 Task: Create in the project ChaseTech in Backlog an issue 'Upgrade the website navigation and menu design of a web application to improve user experience and website organization', assign it to team member softage.4@softage.net and change the status to IN PROGRESS. Create in the project ChaseTech in Backlog an issue 'Create a new online platform for online fashion design courses with advanced fashion tools and community features.', assign it to team member softage.1@softage.net and change the status to IN PROGRESS
Action: Mouse moved to (102, 175)
Screenshot: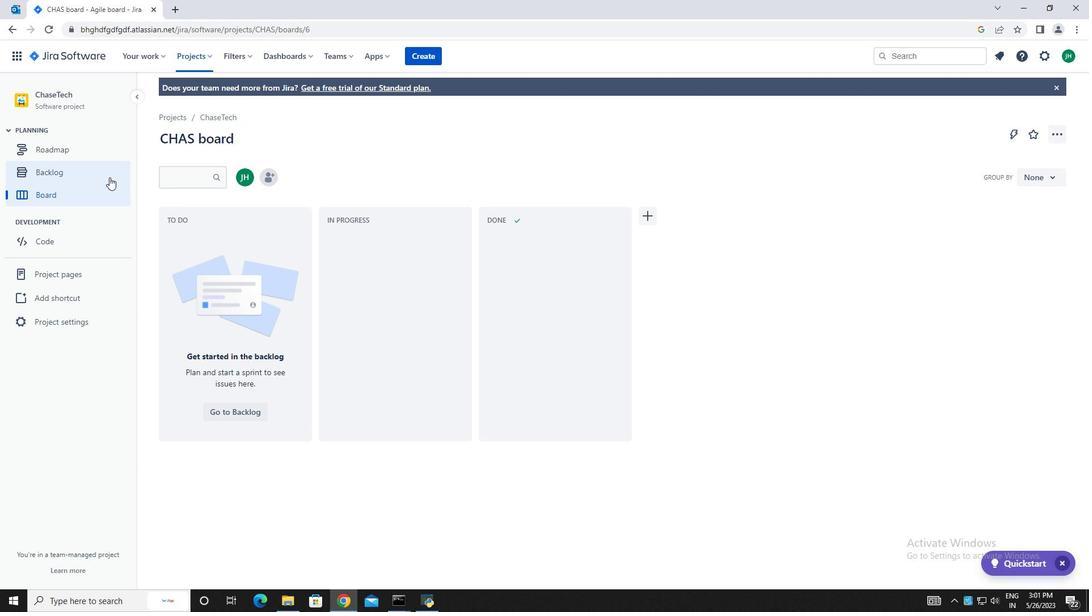 
Action: Mouse pressed left at (102, 175)
Screenshot: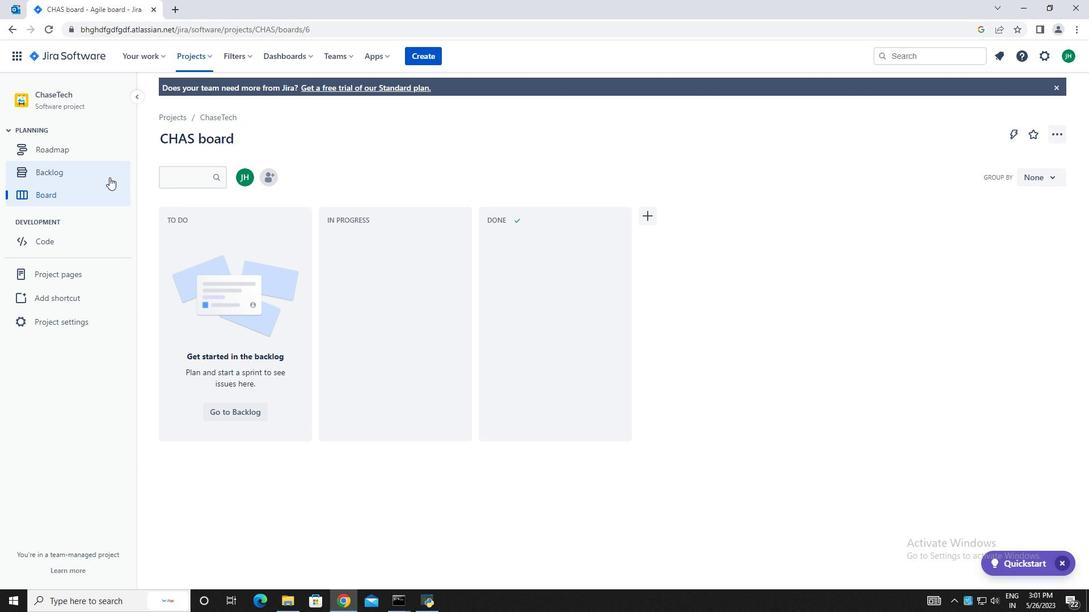 
Action: Mouse moved to (207, 447)
Screenshot: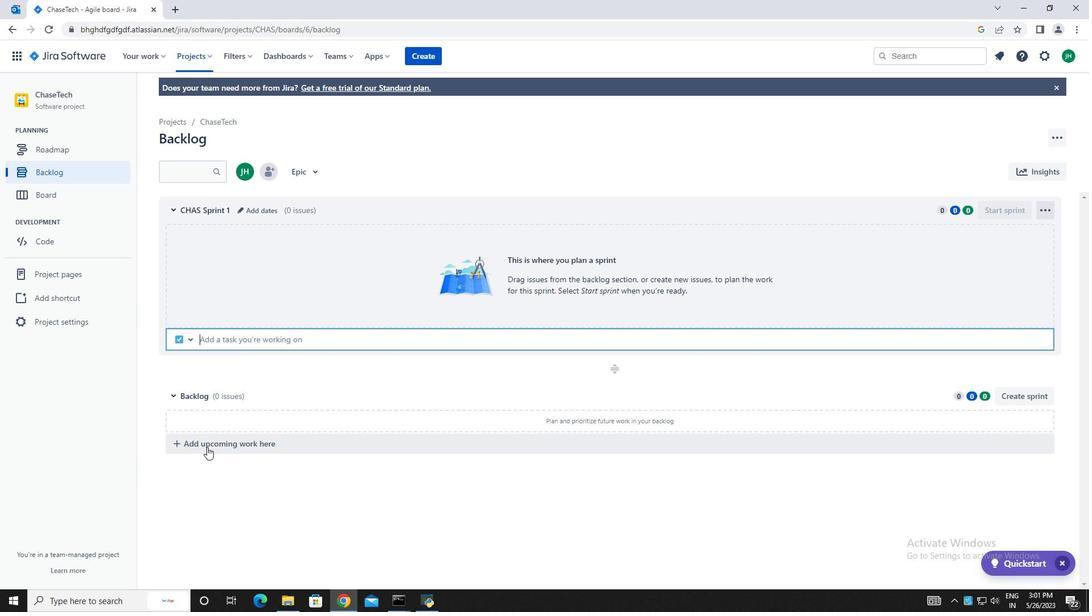 
Action: Mouse pressed left at (207, 447)
Screenshot: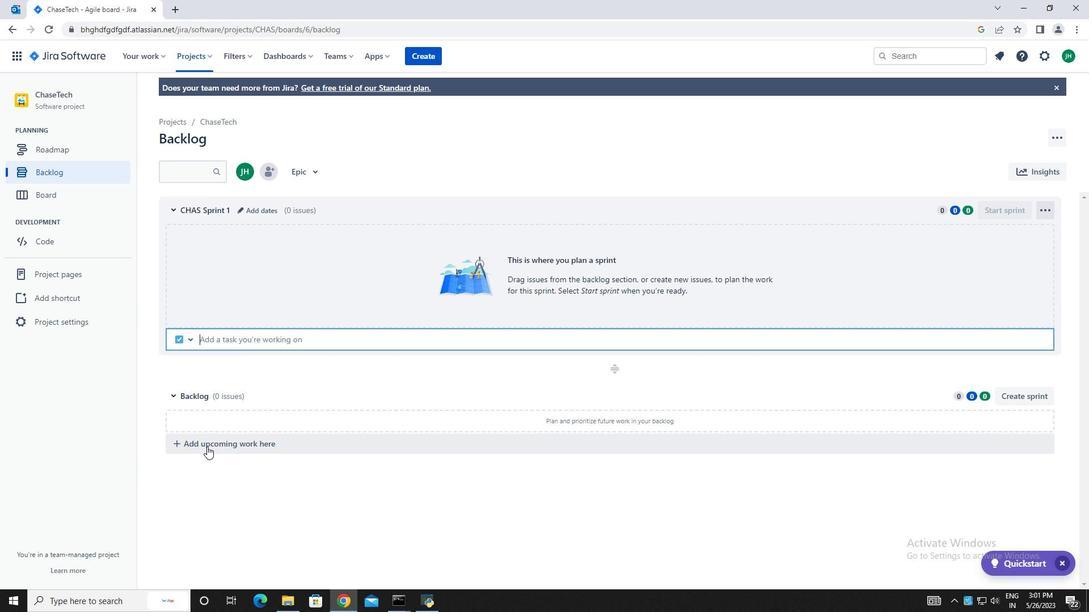 
Action: Mouse moved to (229, 445)
Screenshot: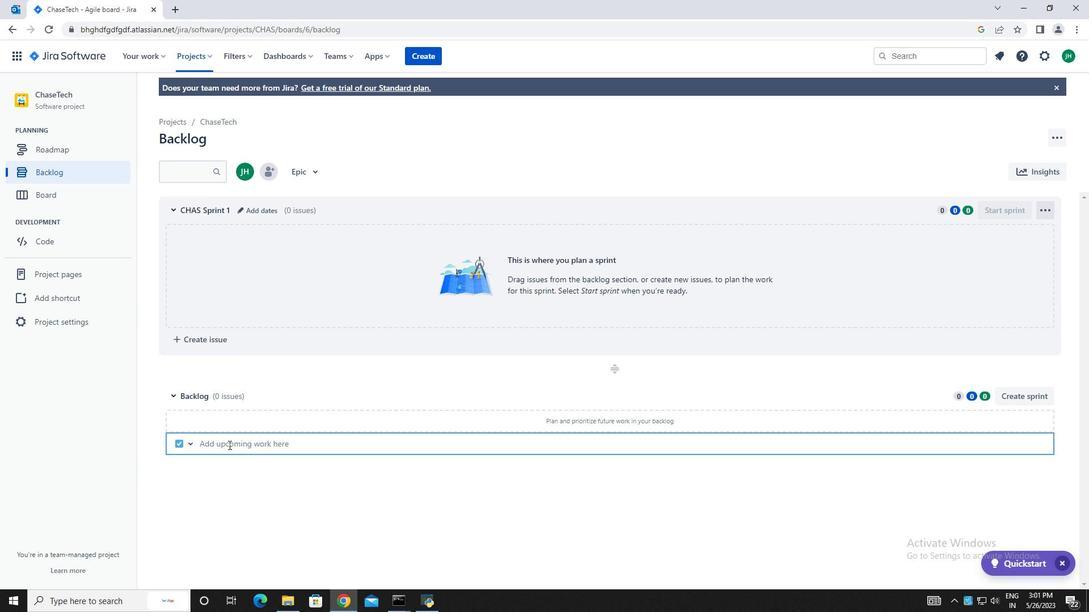 
Action: Mouse pressed left at (229, 445)
Screenshot: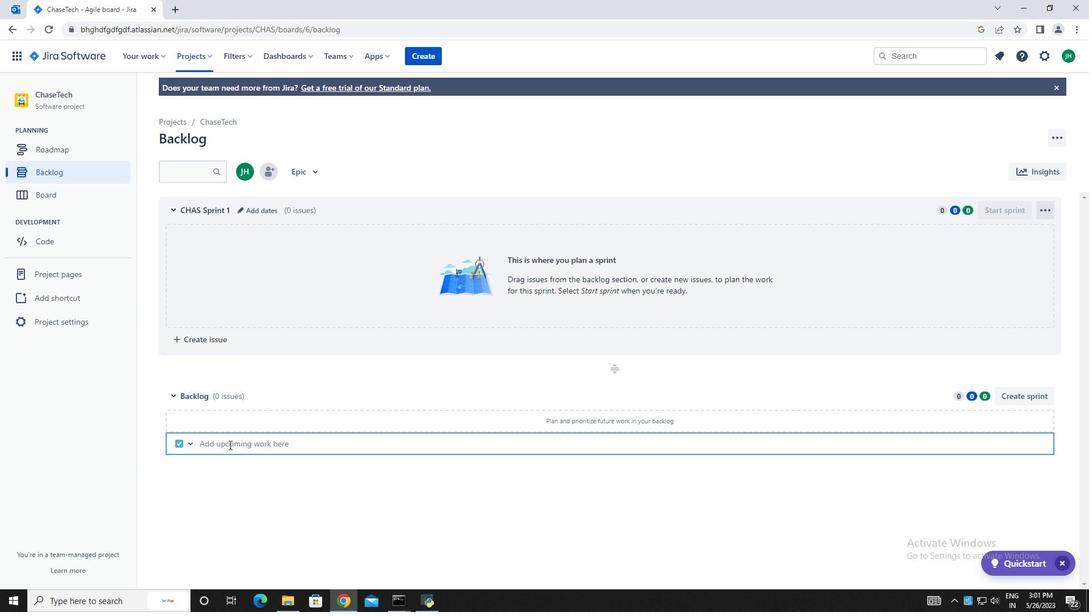 
Action: Key pressed <Key.caps_lock>U<Key.caps_lock>pgrade<Key.space>the<Key.space>website<Key.space>navigation<Key.space>and<Key.space>menu<Key.space>experience<Key.space>and<Key.space>website<Key.space><Key.backspace><Key.backspace><Key.backspace><Key.backspace><Key.backspace><Key.backspace><Key.backspace><Key.backspace><Key.backspace><Key.backspace><Key.backspace><Key.backspace><Key.backspace><Key.backspace><Key.backspace><Key.backspace><Key.backspace><Key.backspace><Key.backspace><Key.backspace><Key.backspace><Key.backspace><Key.backspace>design<Key.space>of<Key.space>web<Key.space>application<Key.space>to<Key.space>improve<Key.space>user<Key.space>experience<Key.space>and<Key.space>web<Key.space><Key.backspace>site<Key.space>orgat<Key.backspace>nisation<Key.space><Key.backspace><Key.backspace><Key.backspace><Key.backspace><Key.backspace><Key.backspace><Key.backspace>zation<Key.space><Key.backspace>.<Key.enter>
Screenshot: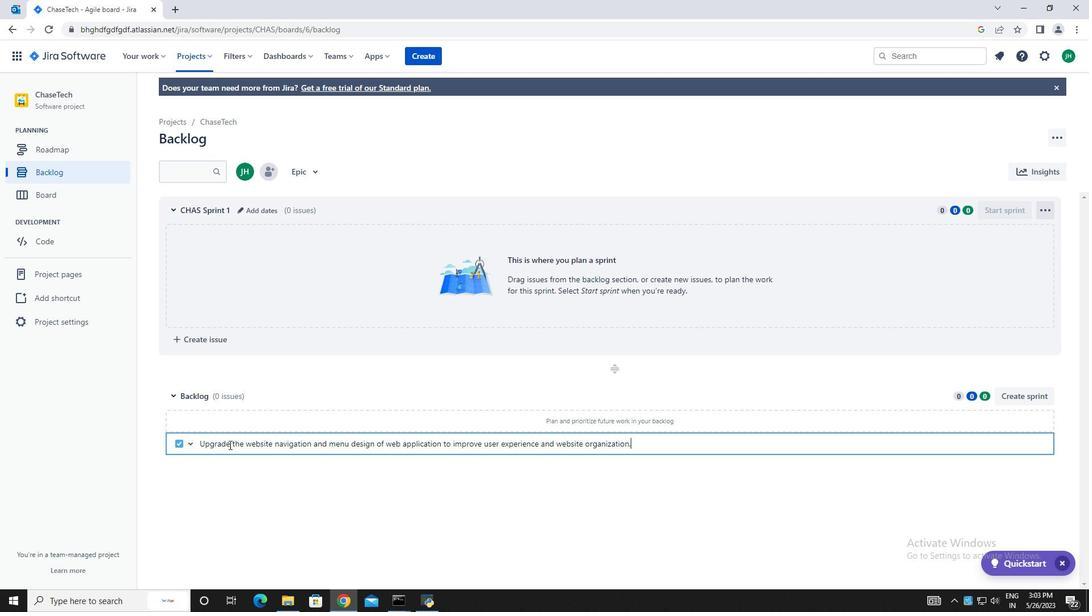 
Action: Mouse moved to (1019, 422)
Screenshot: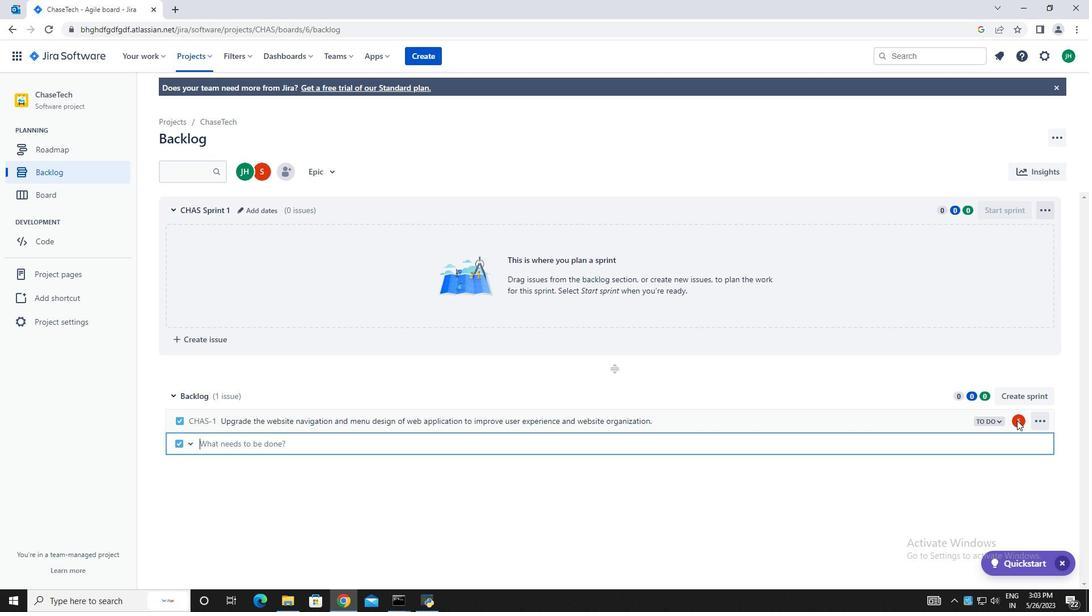 
Action: Mouse pressed left at (1019, 422)
Screenshot: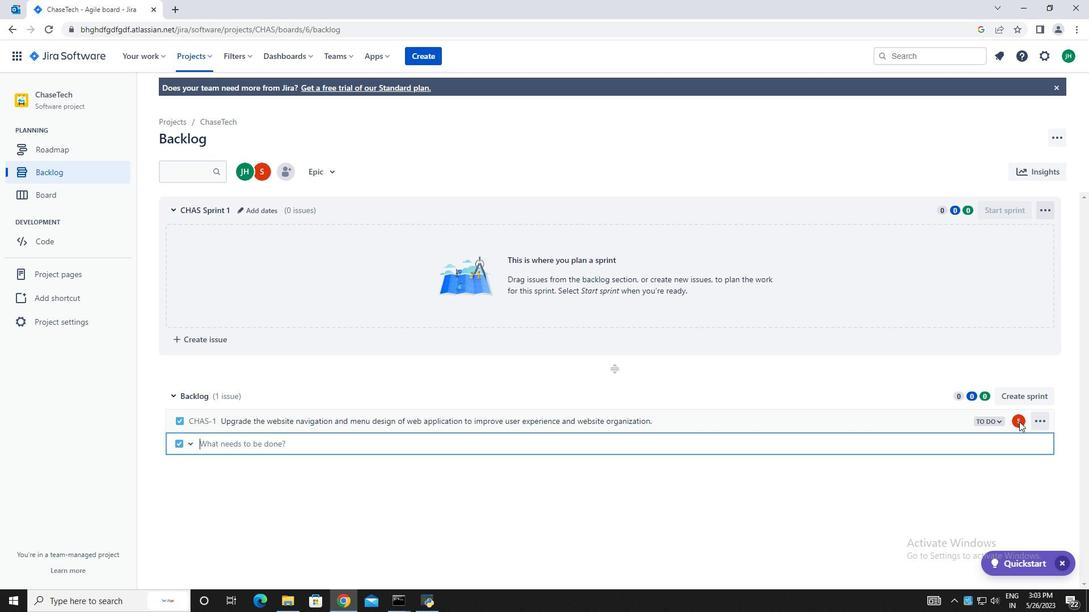 
Action: Mouse moved to (944, 444)
Screenshot: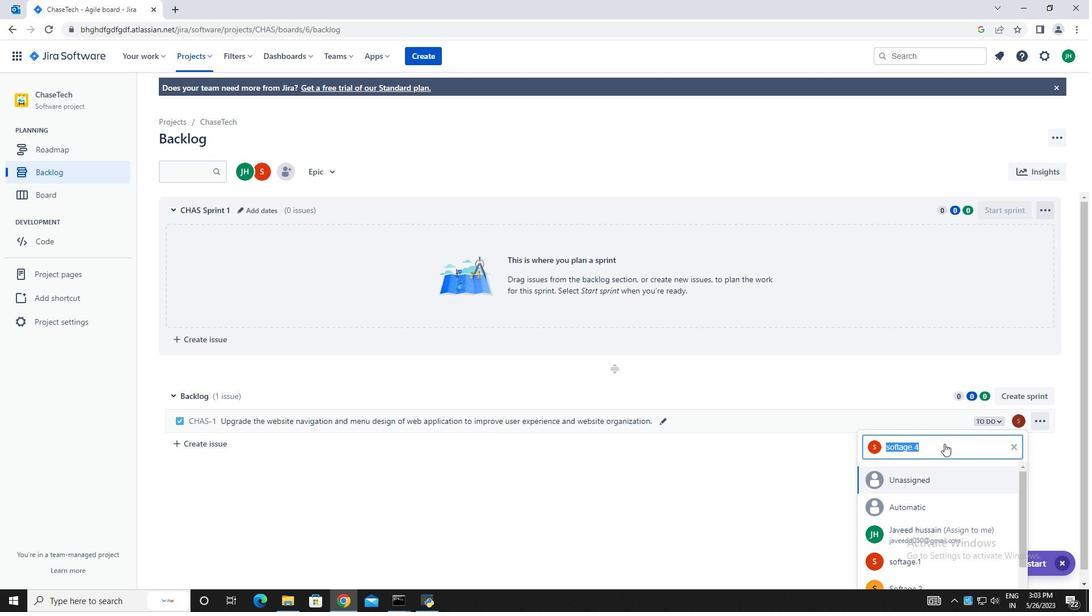 
Action: Key pressed softage.4
Screenshot: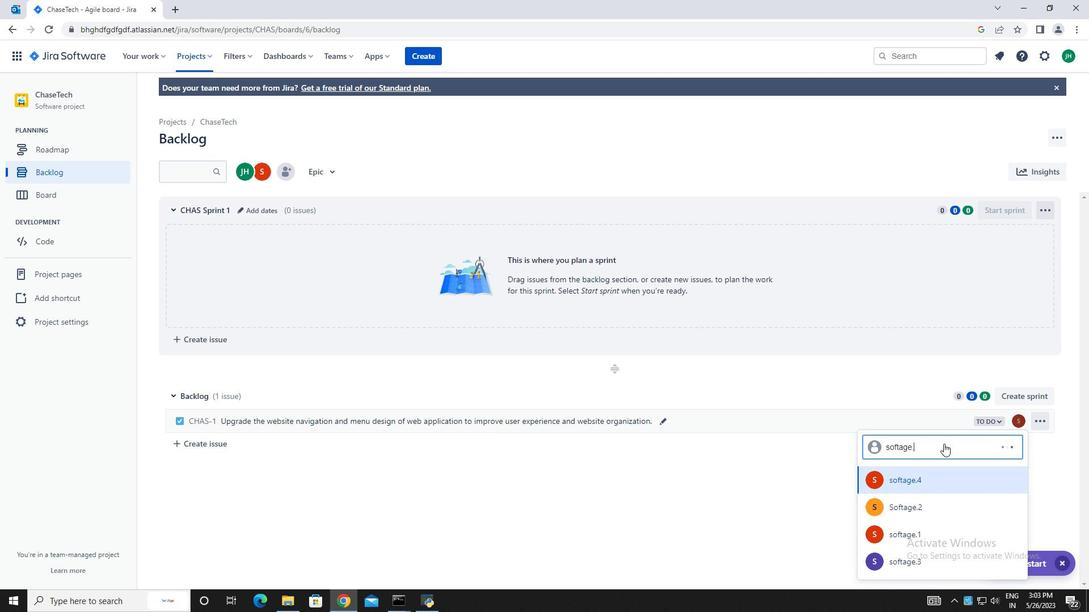 
Action: Mouse moved to (962, 484)
Screenshot: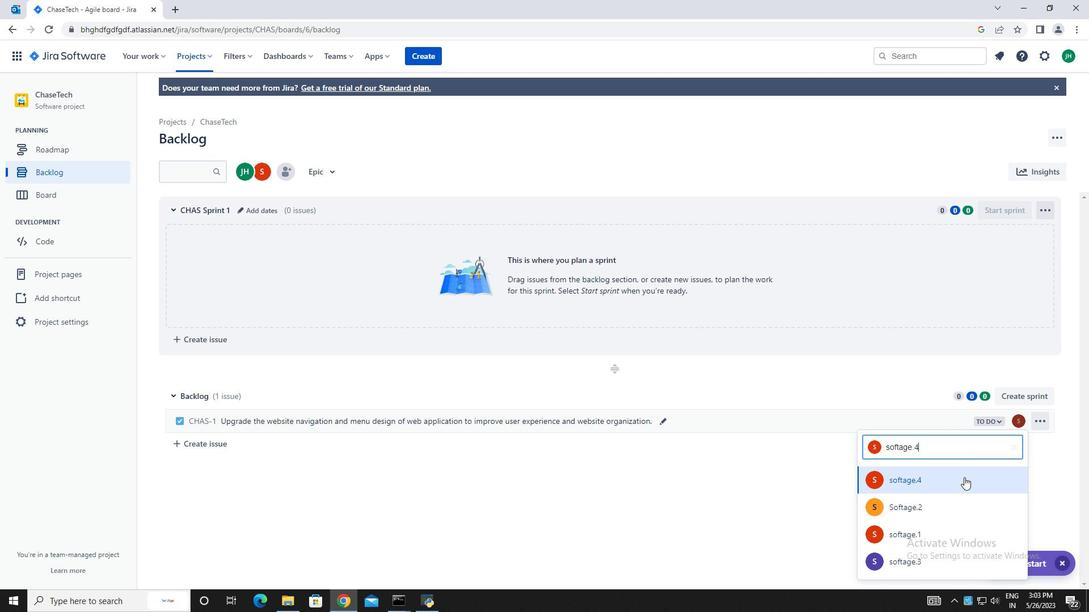 
Action: Mouse pressed left at (962, 484)
Screenshot: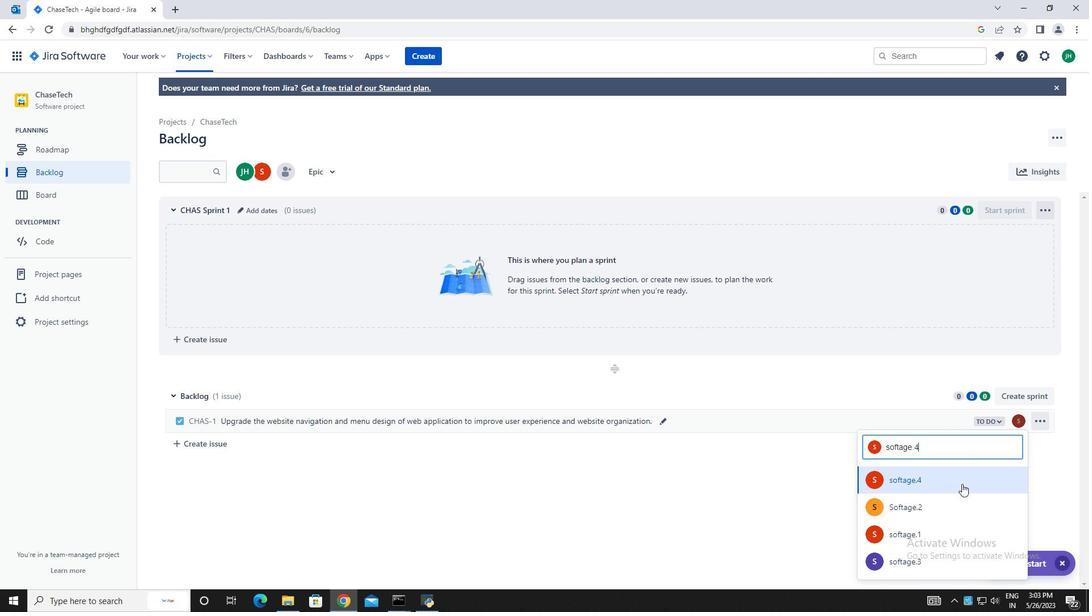 
Action: Mouse moved to (1002, 421)
Screenshot: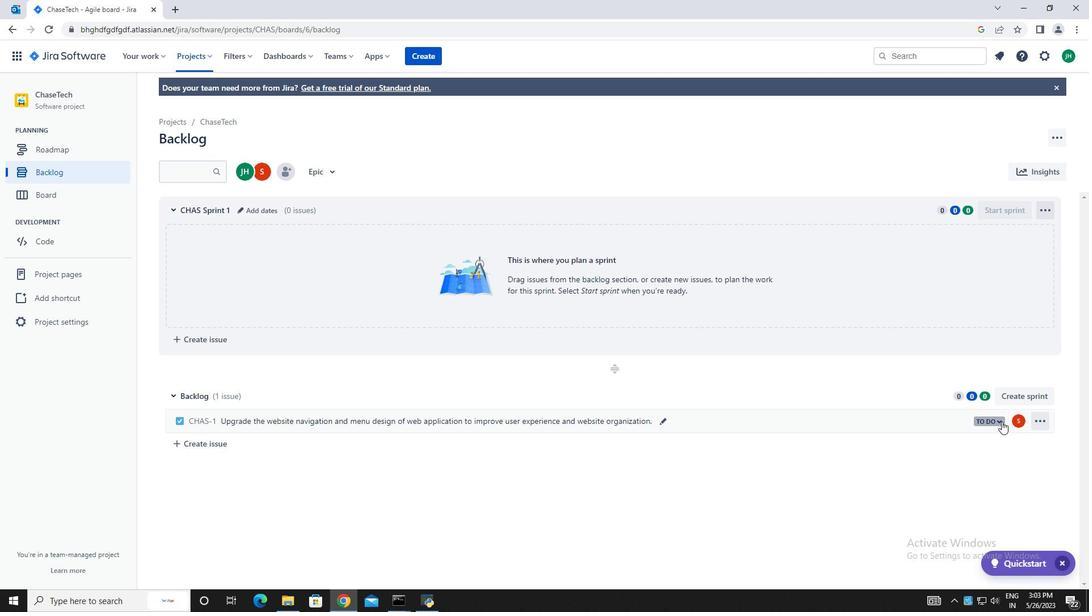 
Action: Mouse pressed left at (1002, 421)
Screenshot: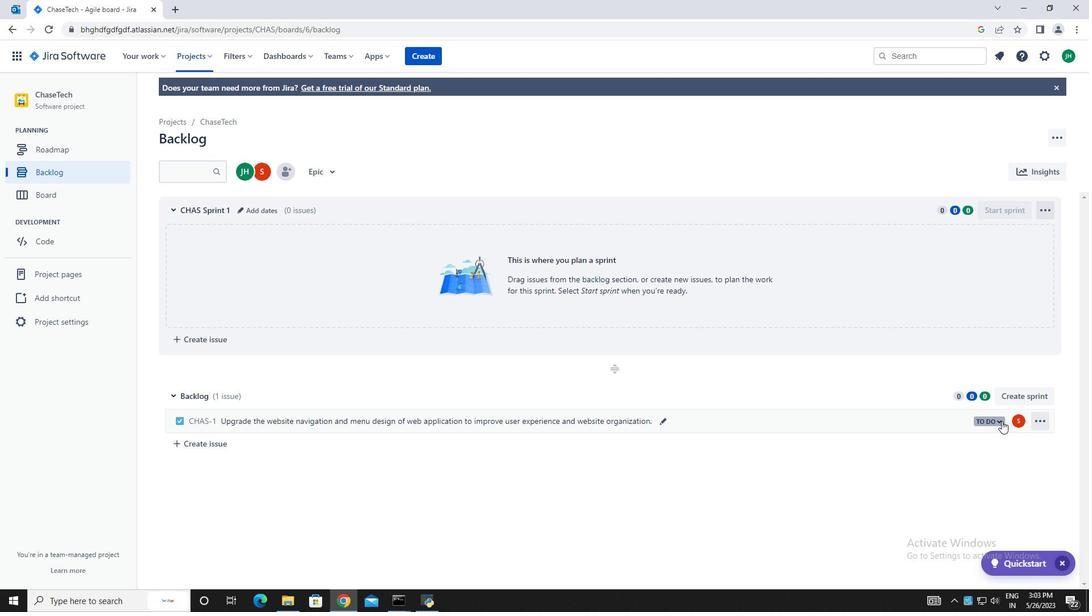 
Action: Mouse moved to (906, 442)
Screenshot: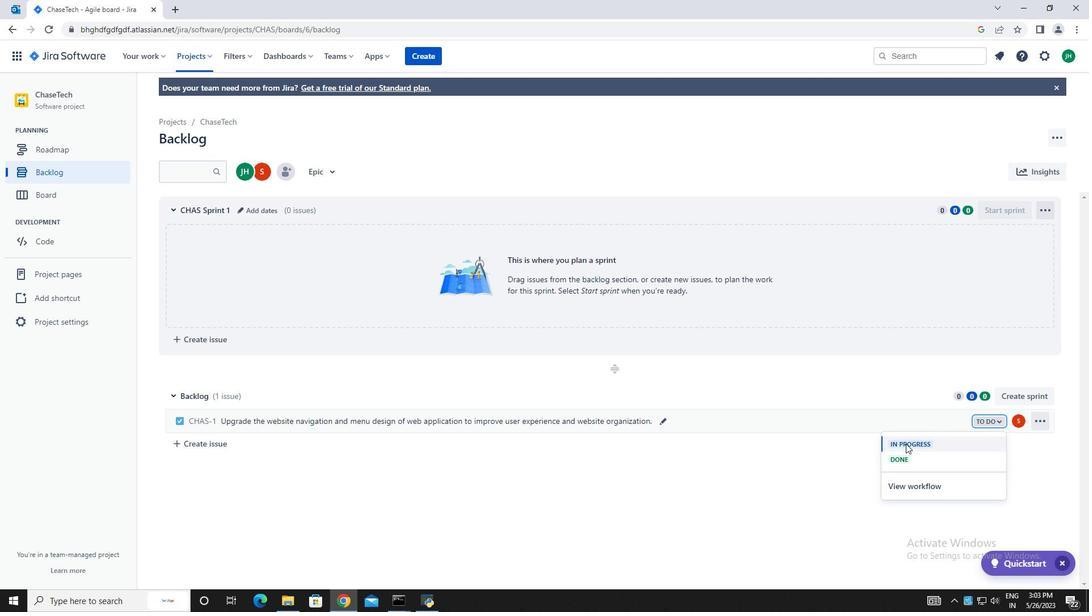 
Action: Mouse pressed left at (906, 442)
Screenshot: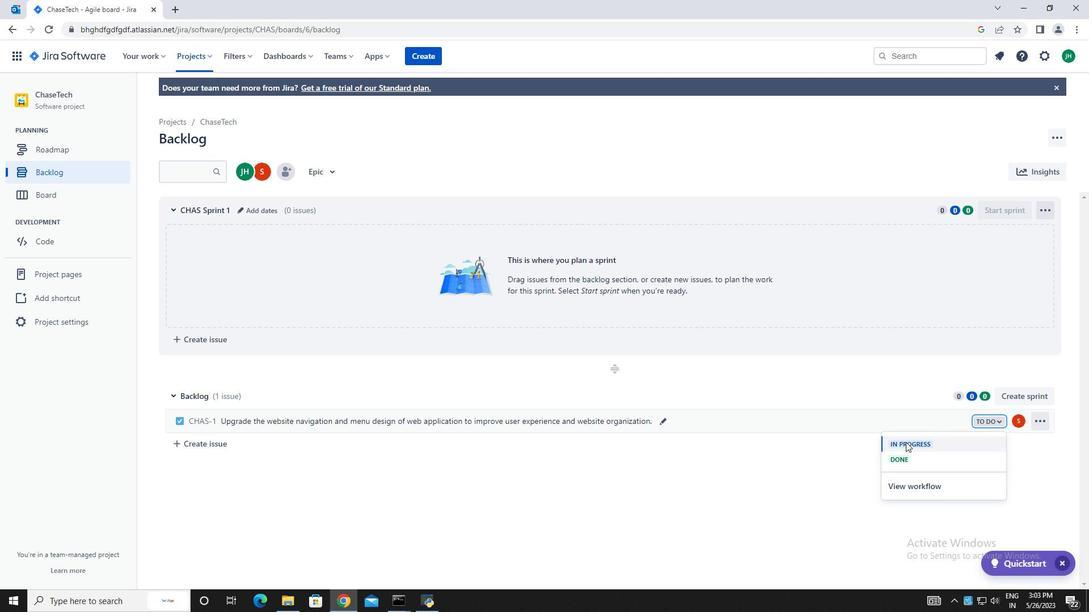 
Action: Mouse moved to (203, 444)
Screenshot: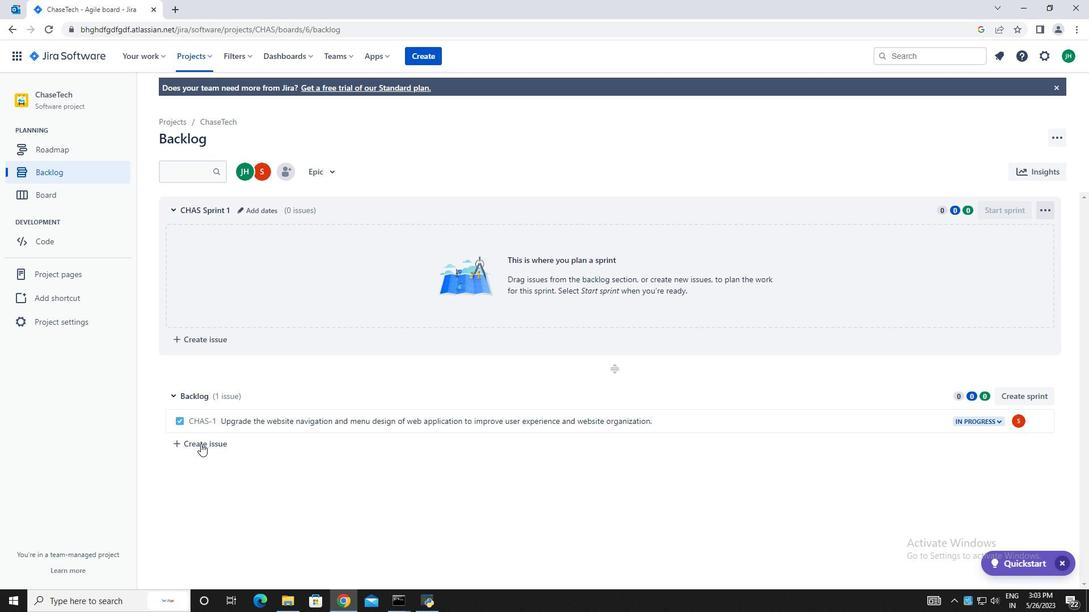 
Action: Mouse pressed left at (203, 444)
Screenshot: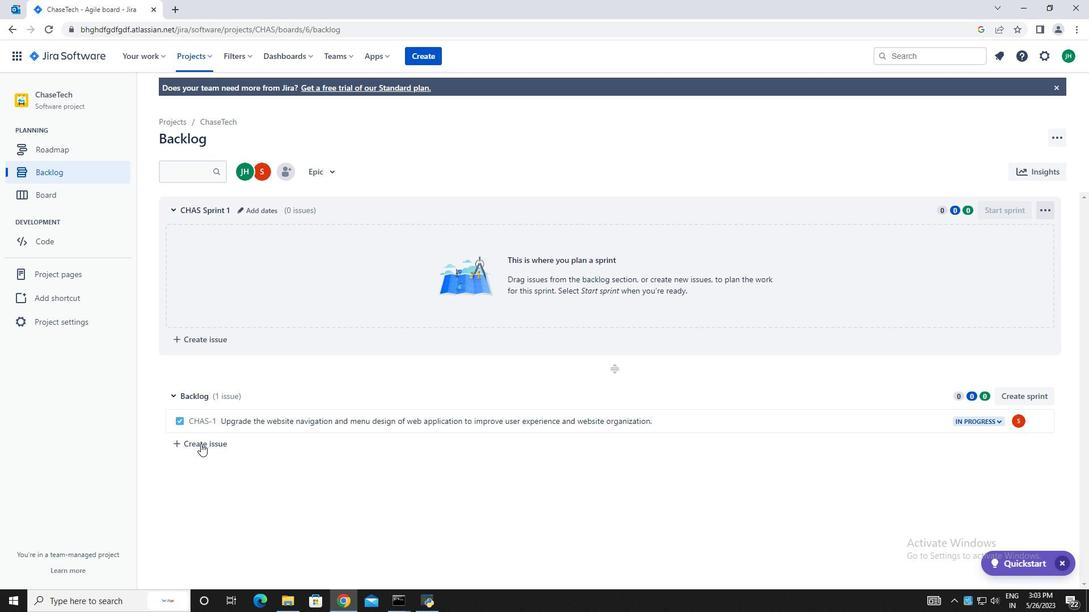 
Action: Mouse moved to (217, 446)
Screenshot: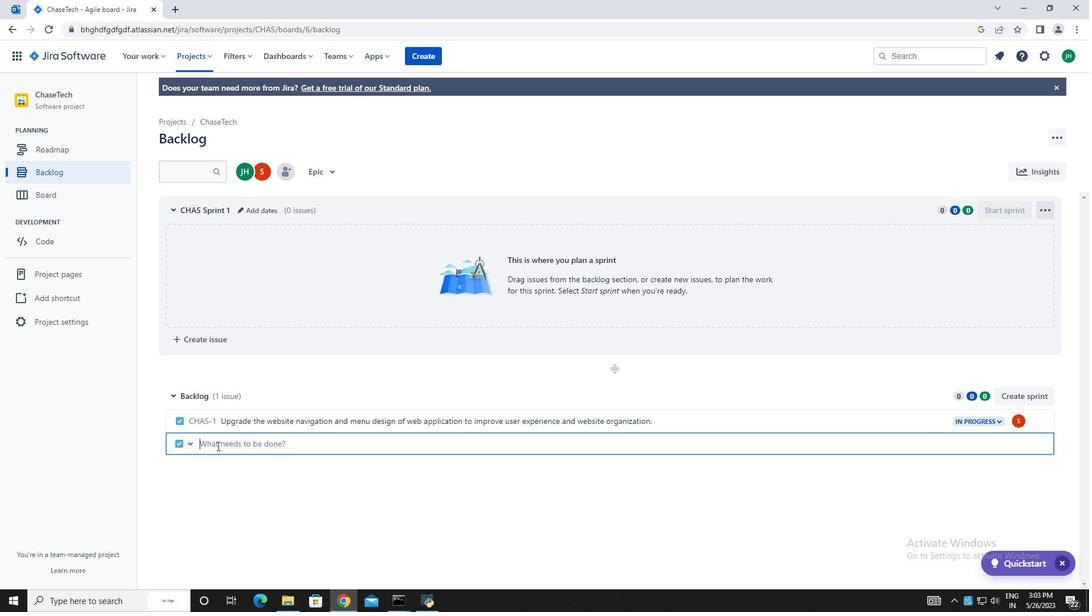 
Action: Key pressed <Key.caps_lock>C<Key.caps_lock>reate<Key.space>a<Key.space>new<Key.space>online<Key.space>platform<Key.space>for<Key.space>online<Key.space>fashion<Key.space>design<Key.space>courses<Key.space>with<Key.space>advanced<Key.space>fashion<Key.space>tools<Key.space>and<Key.space>community<Key.space>features.<Key.enter>
Screenshot: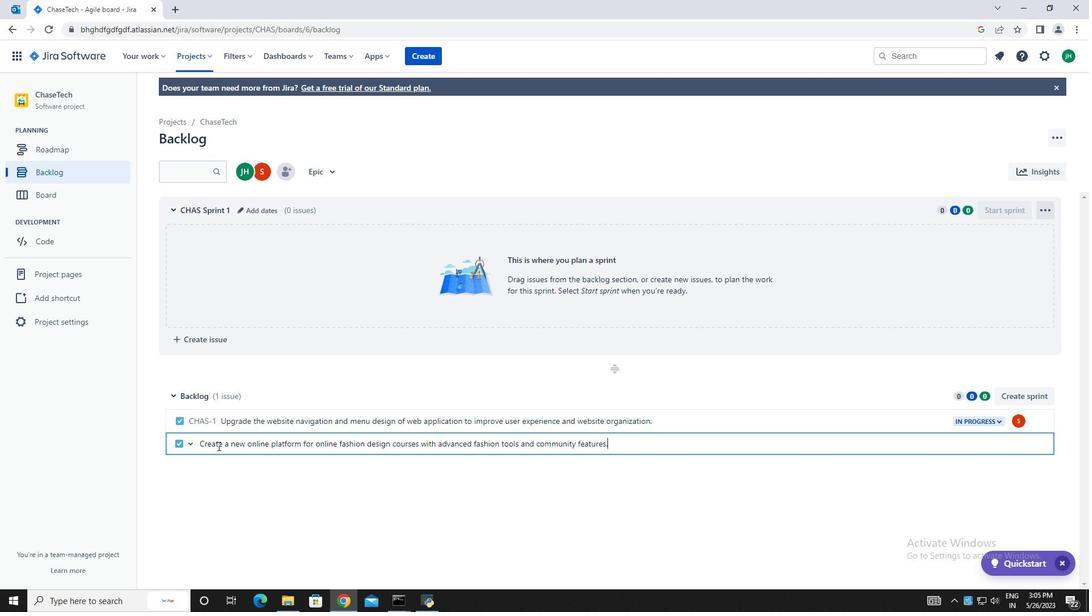 
Action: Mouse moved to (1020, 442)
Screenshot: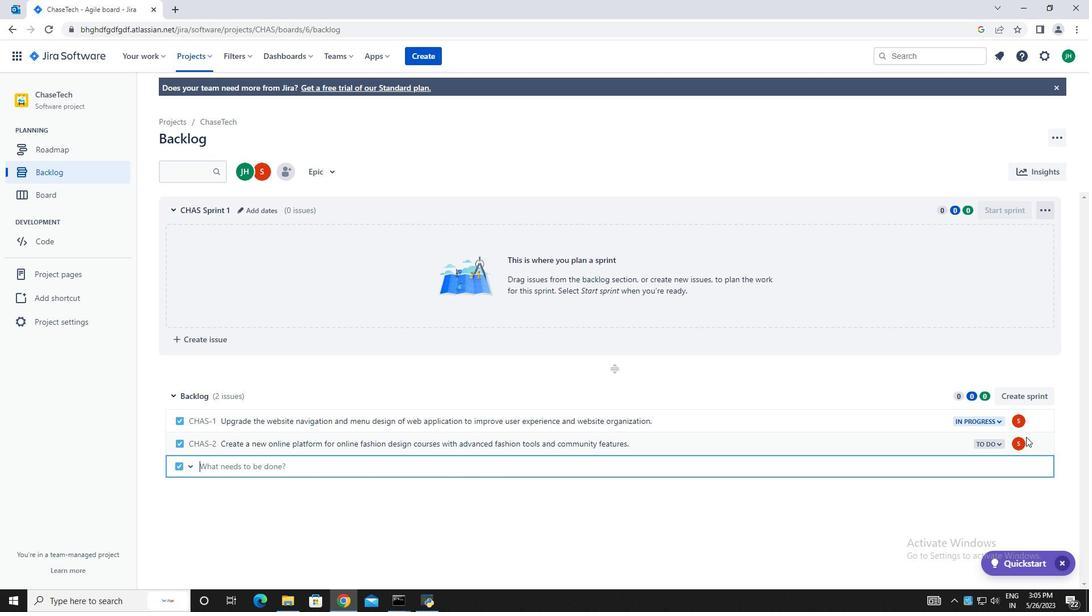 
Action: Mouse pressed left at (1020, 442)
Screenshot: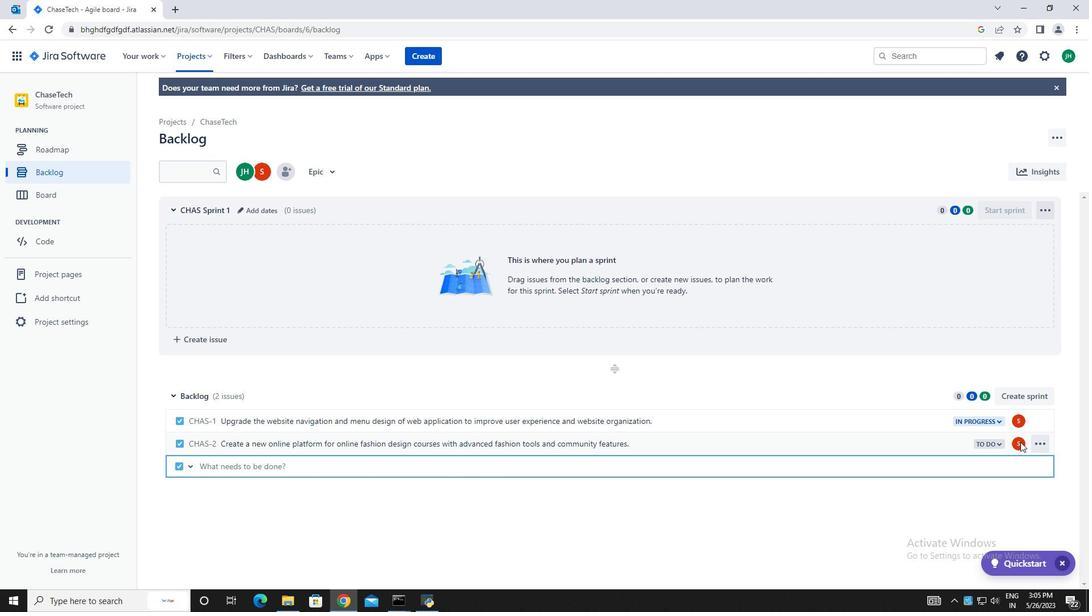 
Action: Mouse pressed left at (1020, 442)
Screenshot: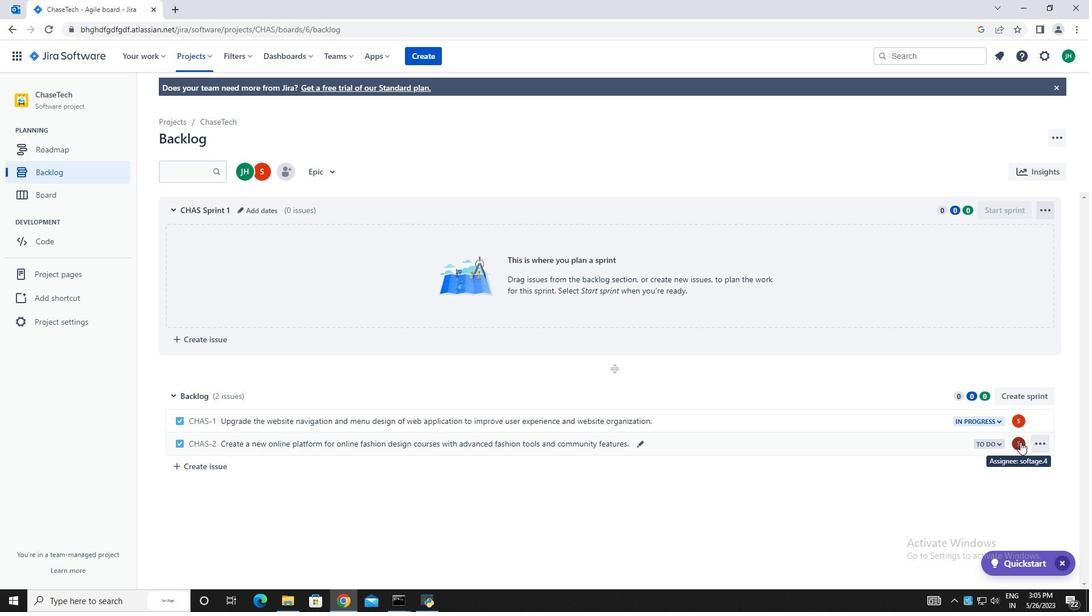 
Action: Mouse moved to (929, 457)
Screenshot: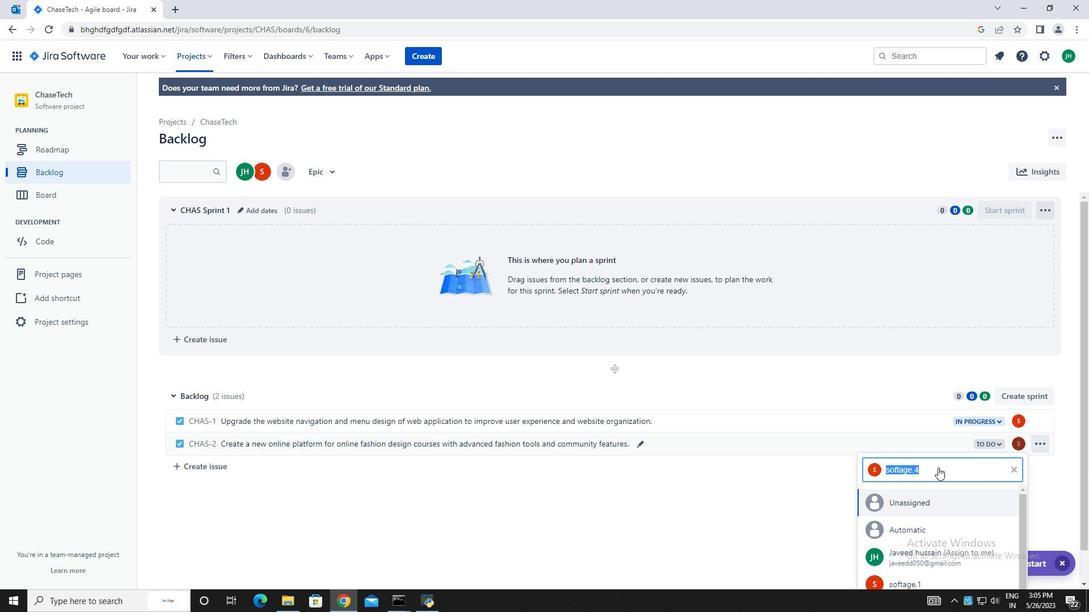 
Action: Key pressed softage.1
Screenshot: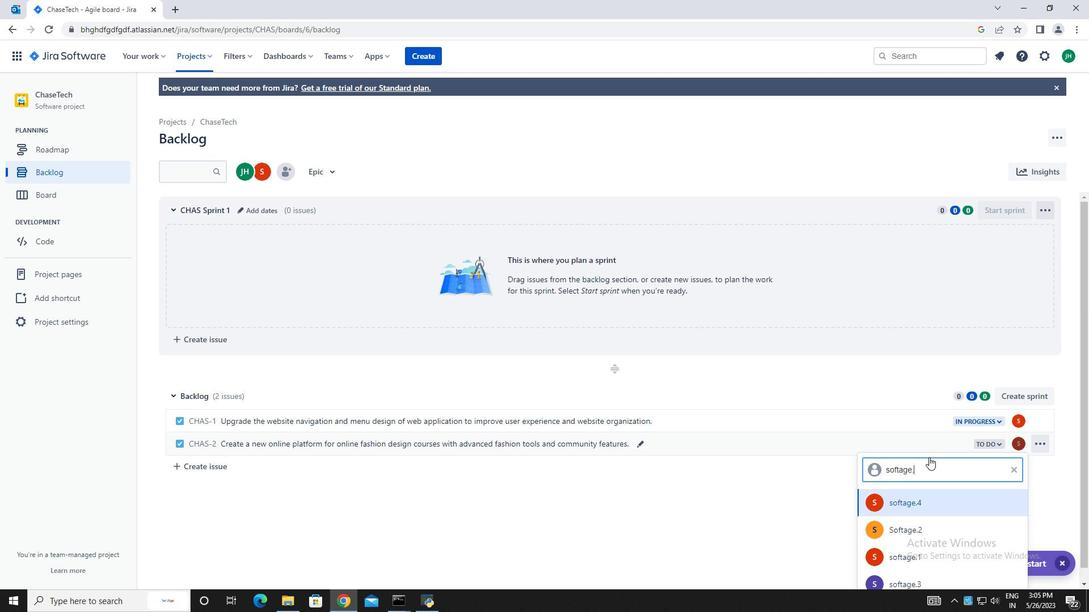 
Action: Mouse moved to (940, 507)
Screenshot: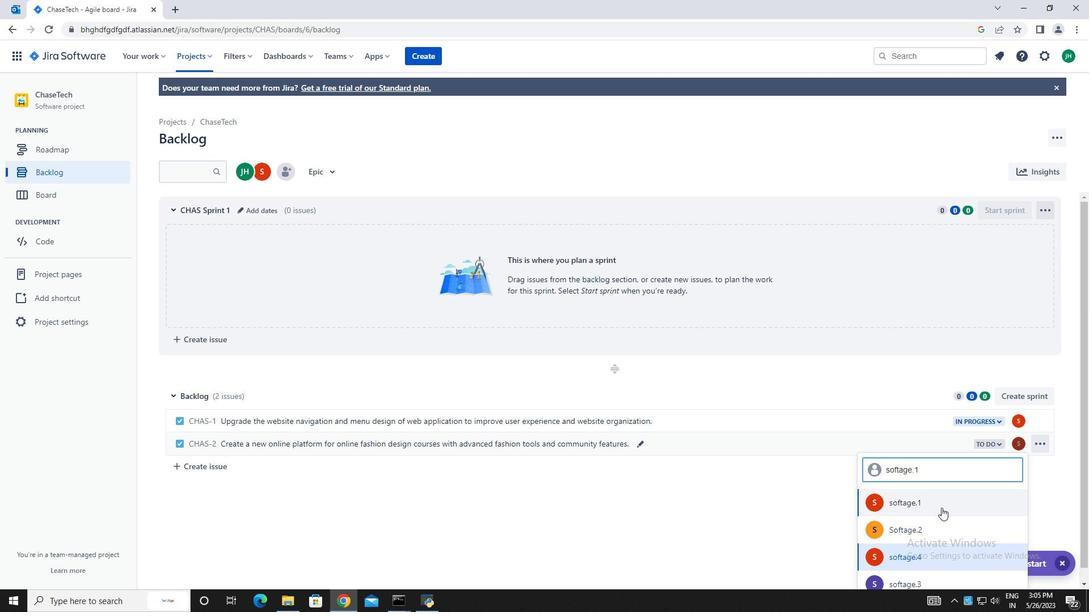 
Action: Mouse pressed left at (940, 507)
Screenshot: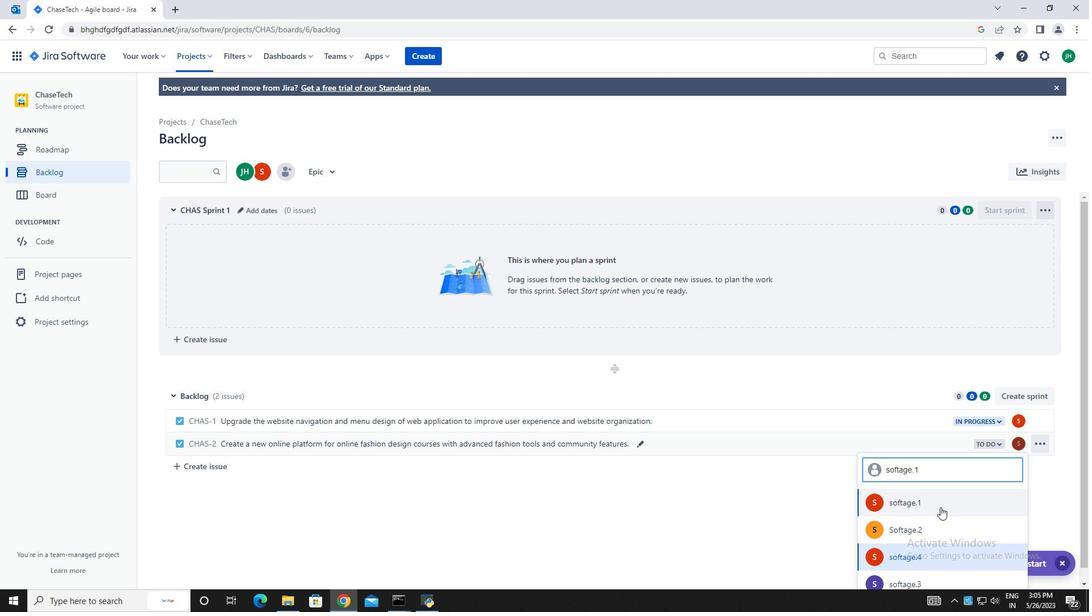 
Action: Mouse moved to (982, 442)
Screenshot: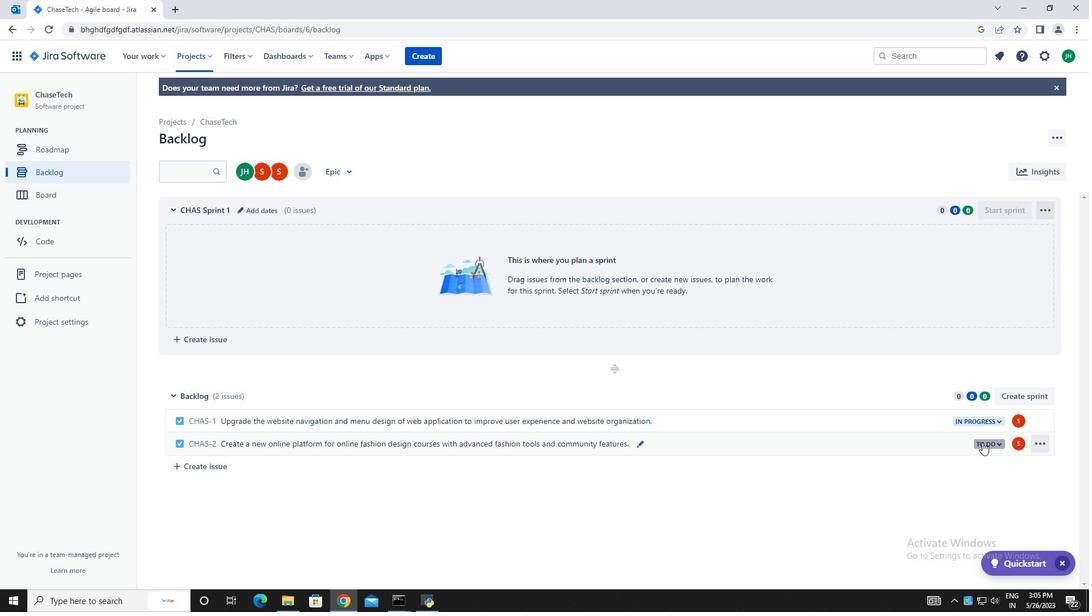 
Action: Mouse pressed left at (982, 442)
Screenshot: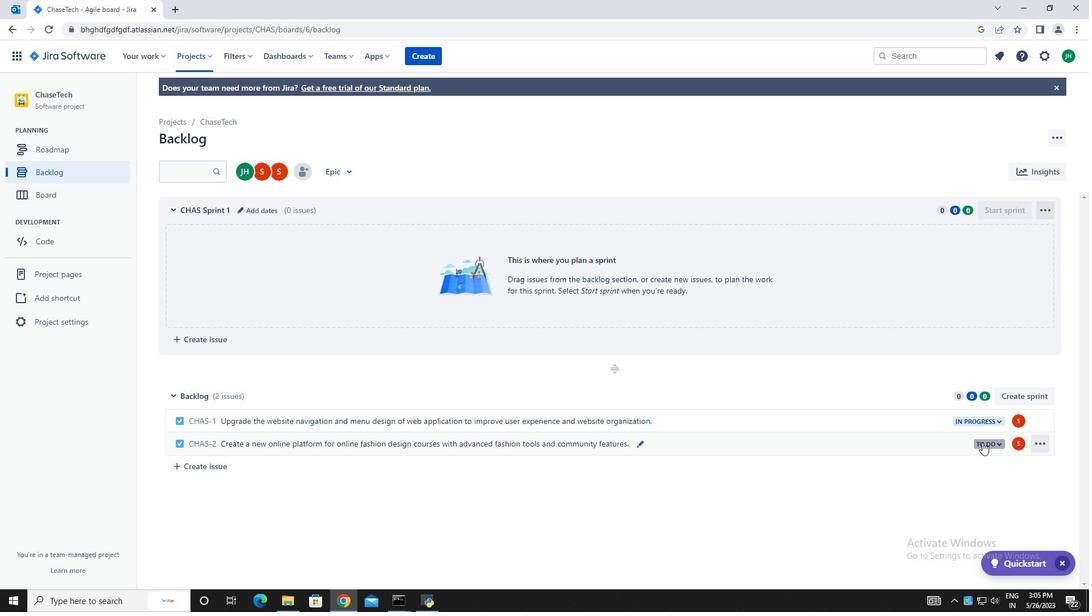 
Action: Mouse moved to (913, 466)
Screenshot: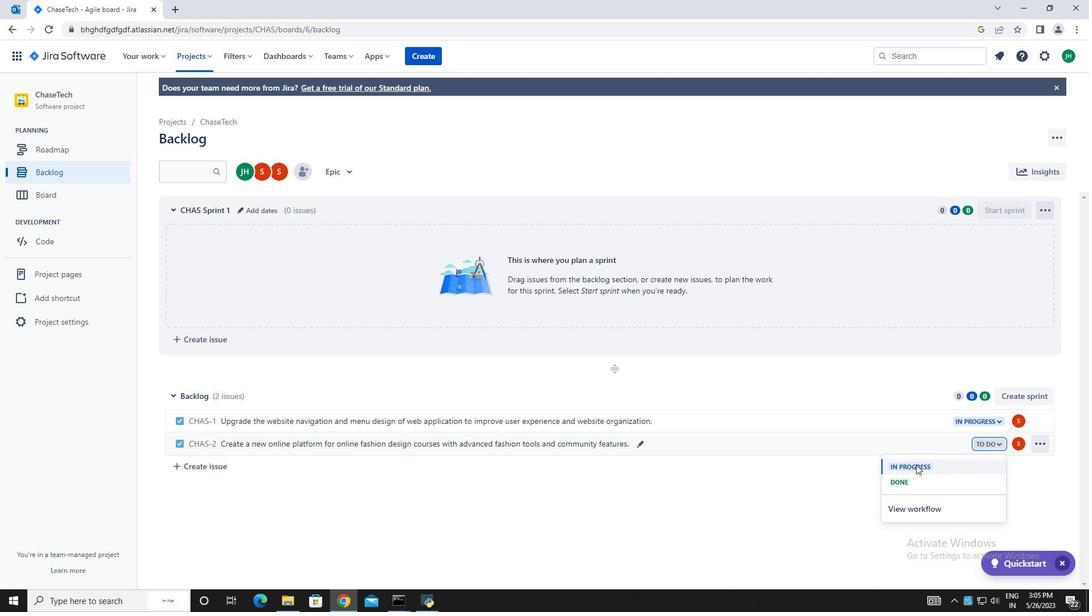 
Action: Mouse pressed left at (913, 466)
Screenshot: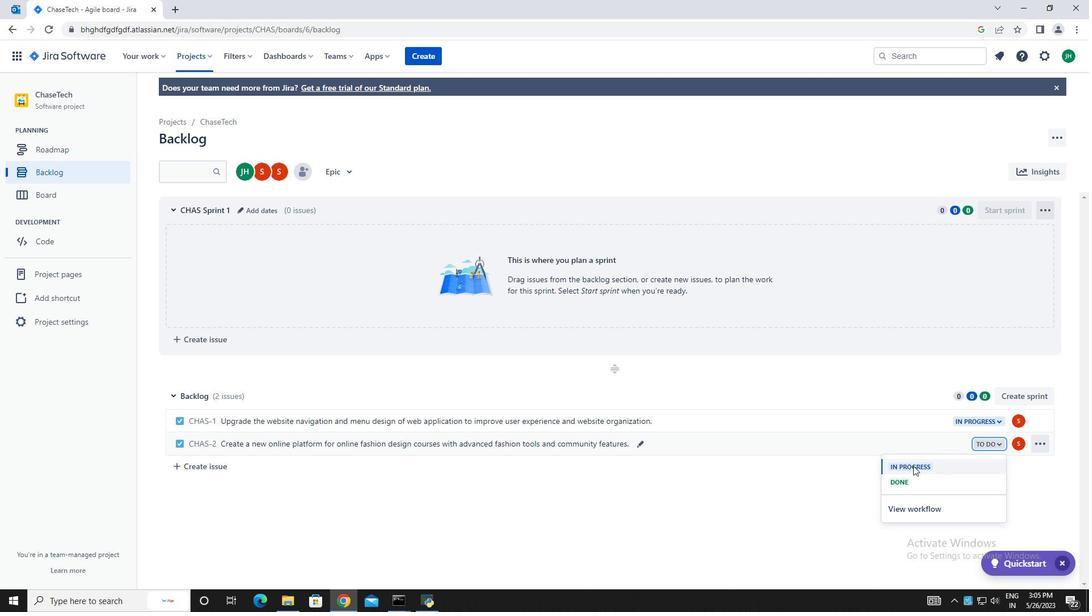 
Action: Mouse moved to (767, 476)
Screenshot: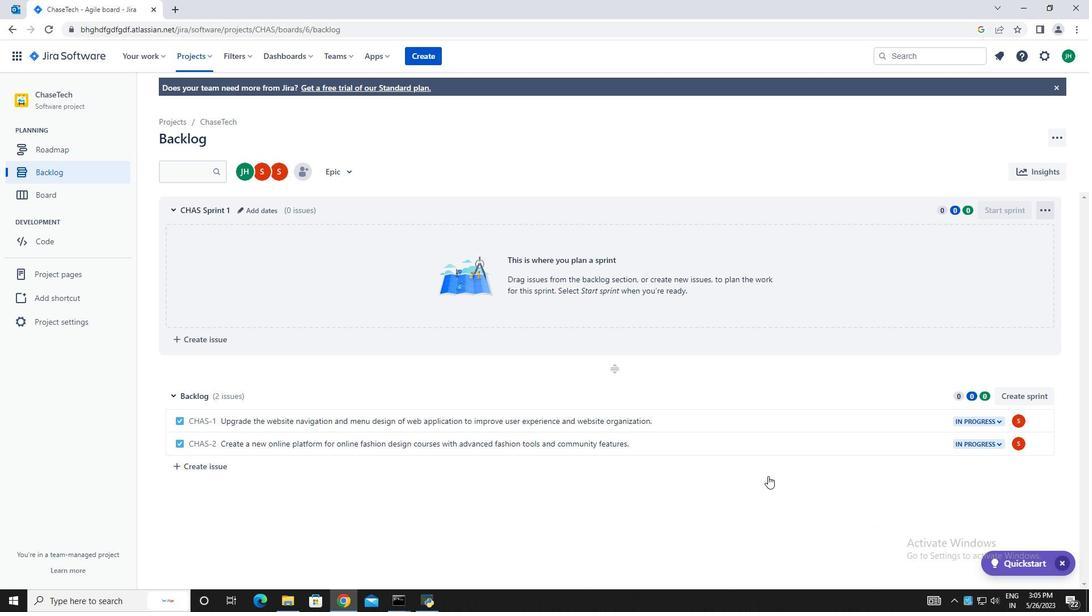 
